 Task: Write title "Content Writer".
Action: Mouse moved to (707, 94)
Screenshot: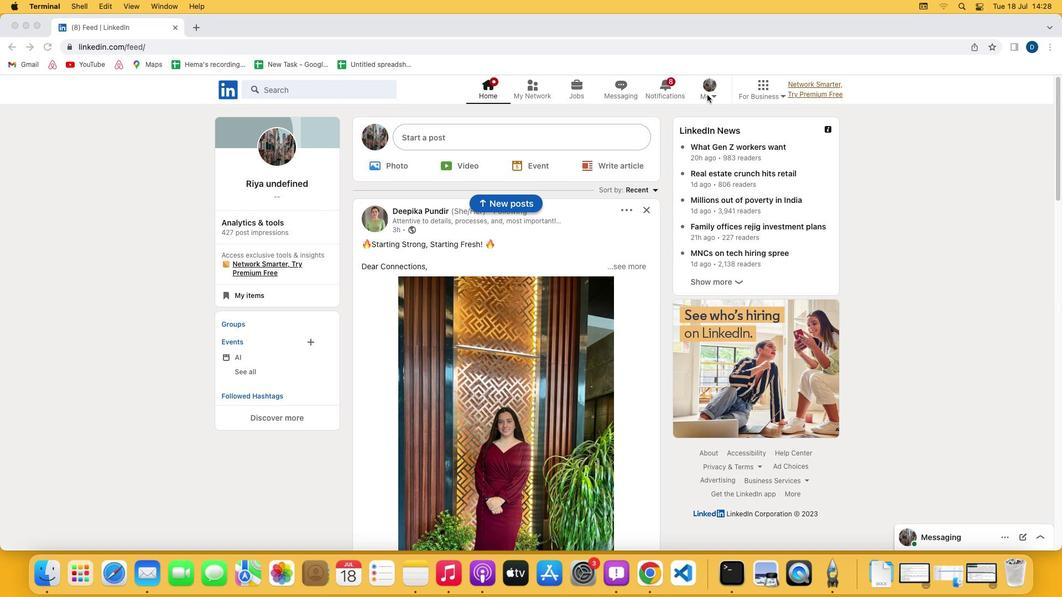 
Action: Mouse pressed left at (707, 94)
Screenshot: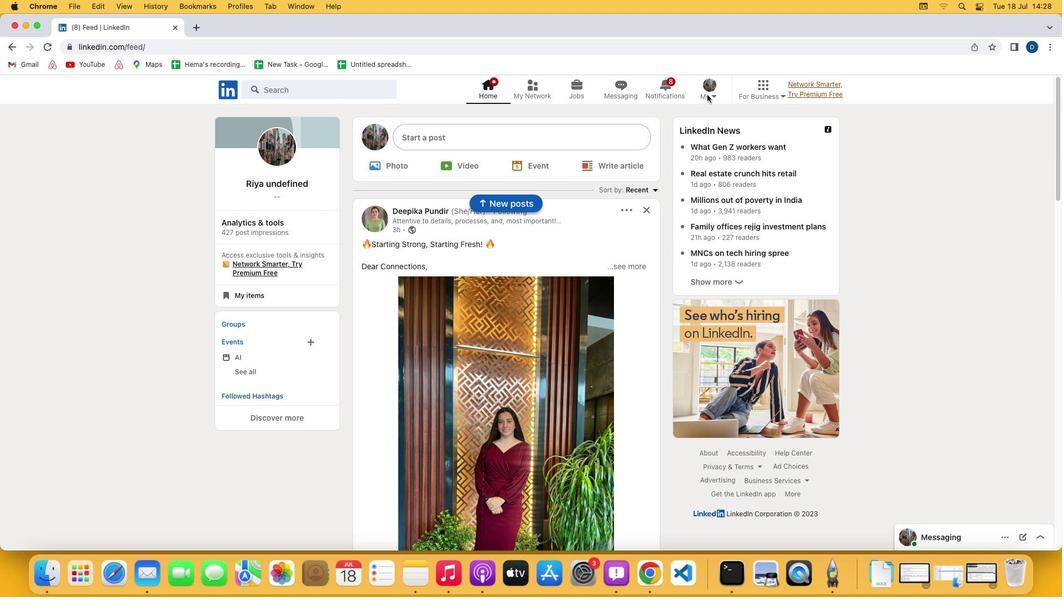 
Action: Mouse moved to (712, 94)
Screenshot: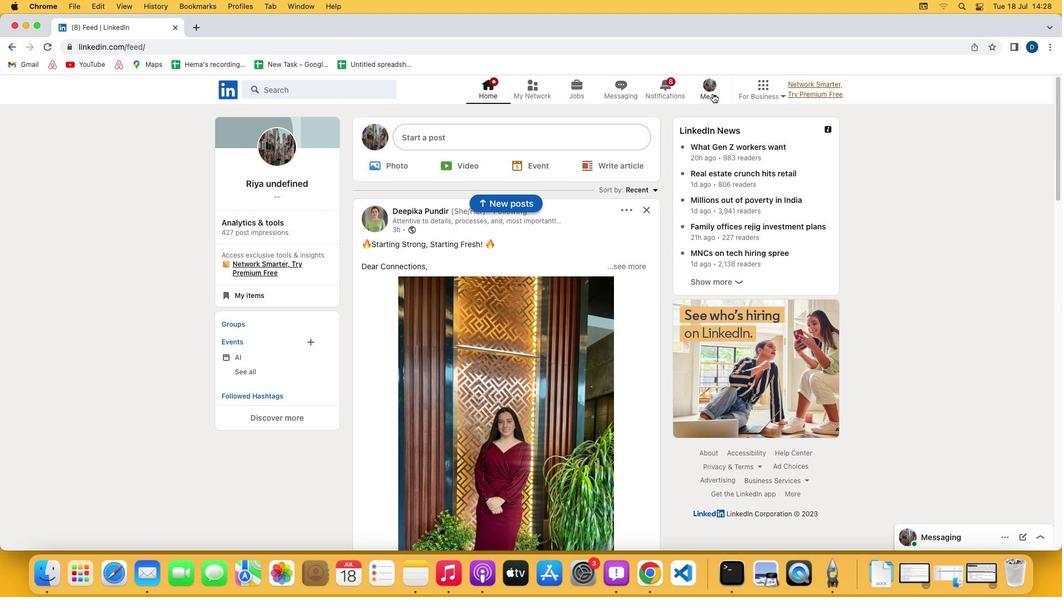 
Action: Mouse pressed left at (712, 94)
Screenshot: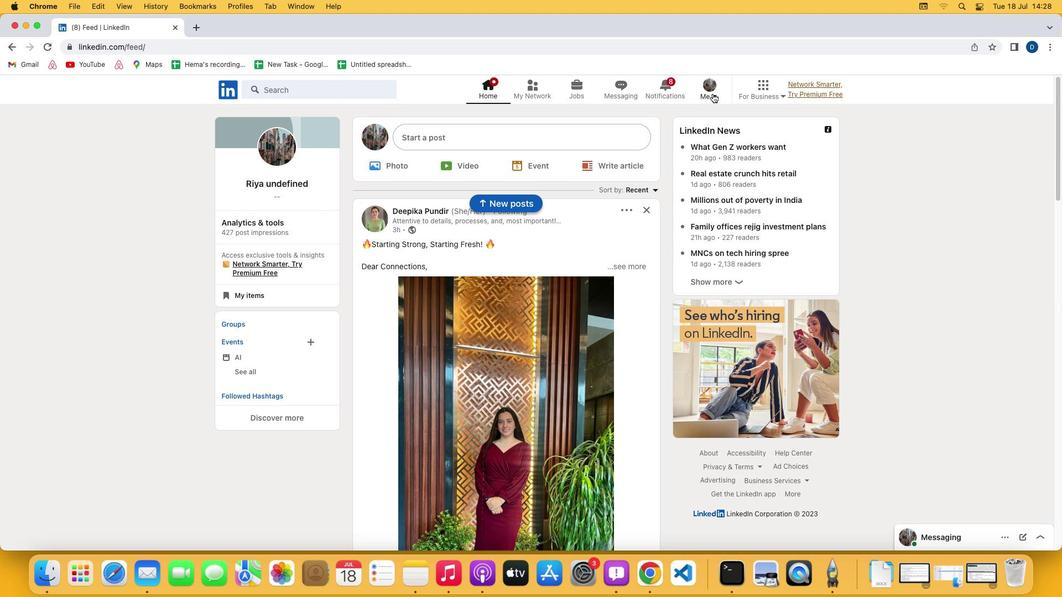 
Action: Mouse moved to (660, 151)
Screenshot: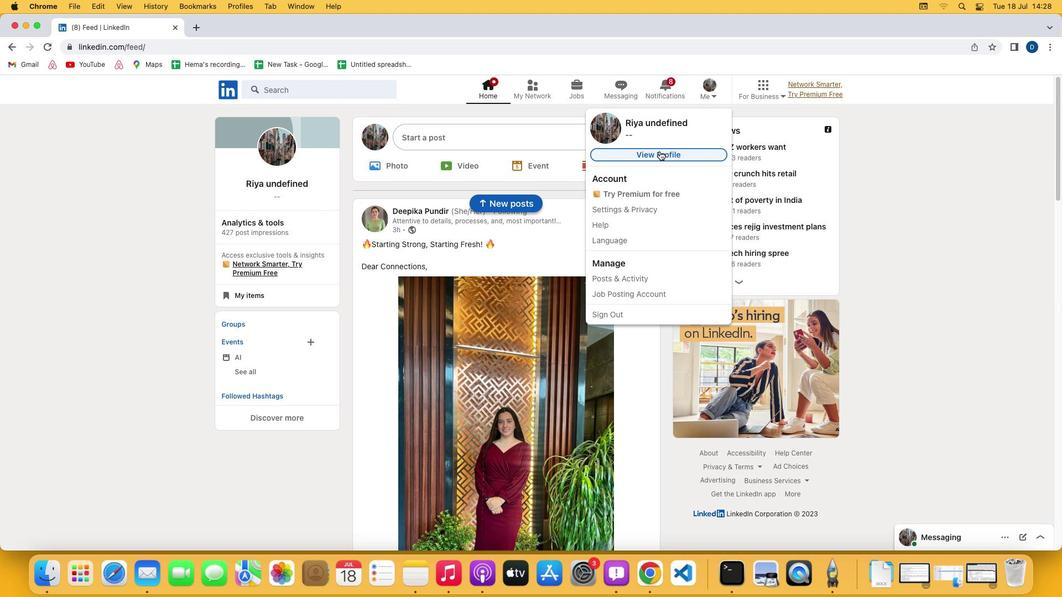 
Action: Mouse pressed left at (660, 151)
Screenshot: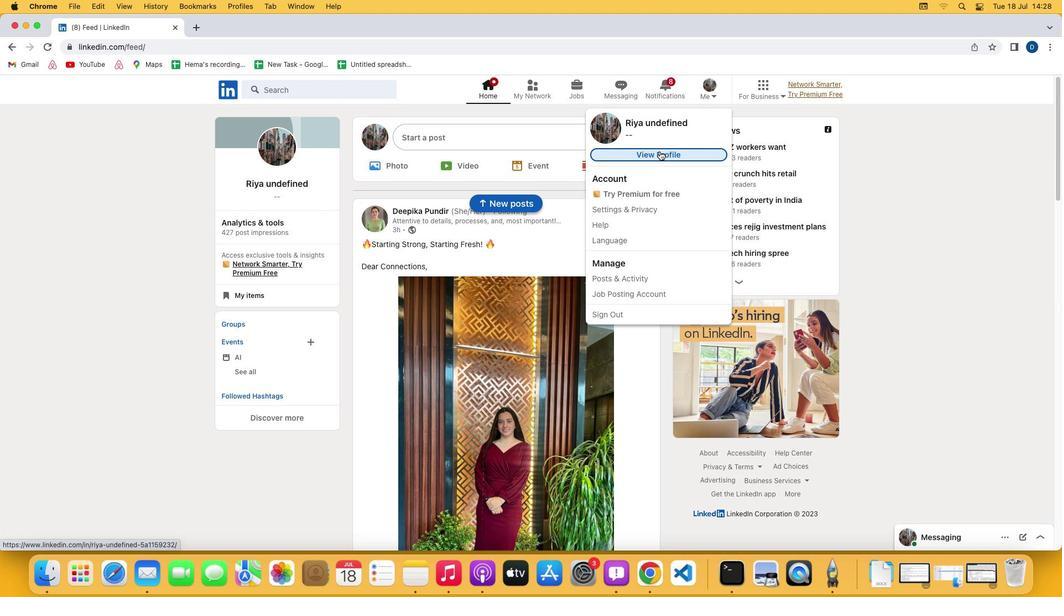 
Action: Mouse moved to (342, 372)
Screenshot: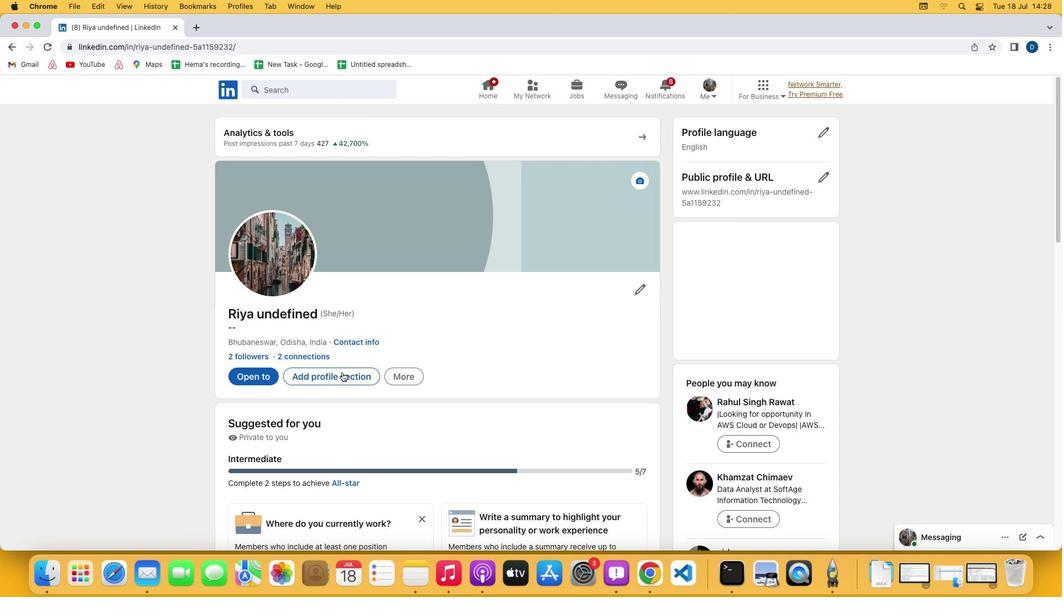 
Action: Mouse pressed left at (342, 372)
Screenshot: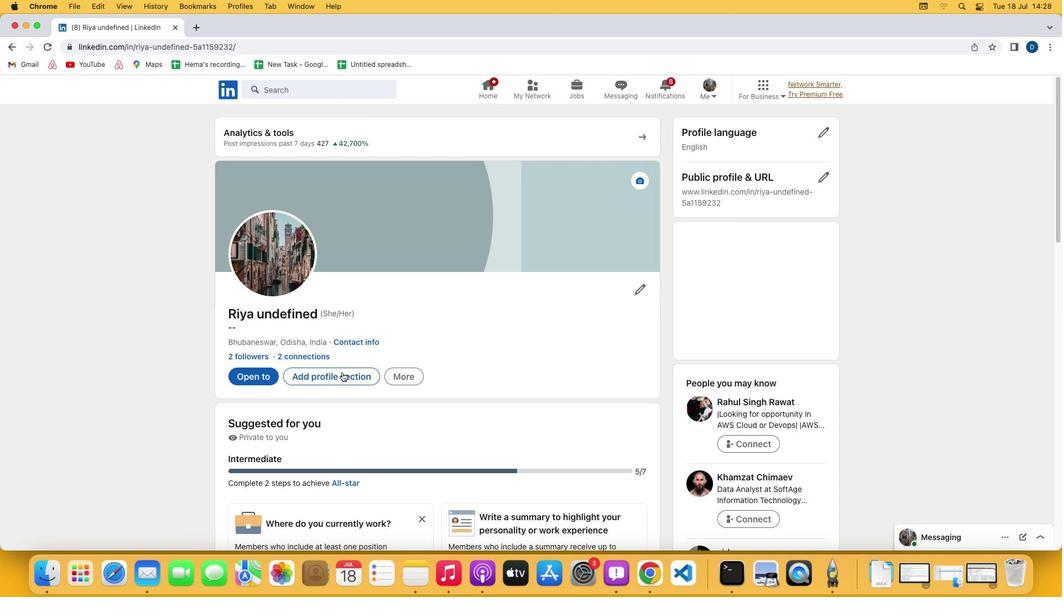 
Action: Mouse moved to (412, 245)
Screenshot: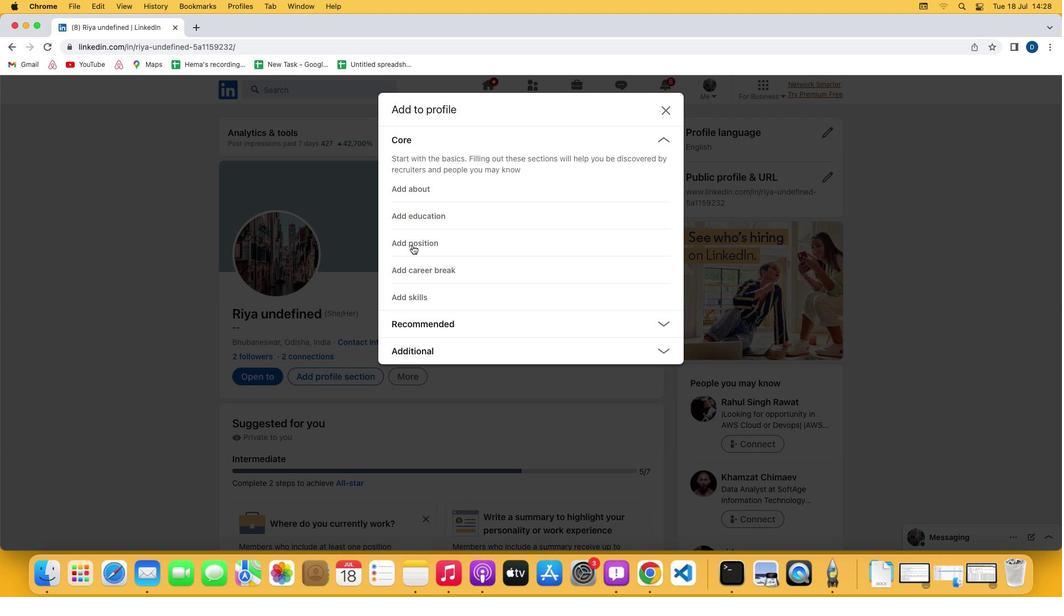 
Action: Mouse pressed left at (412, 245)
Screenshot: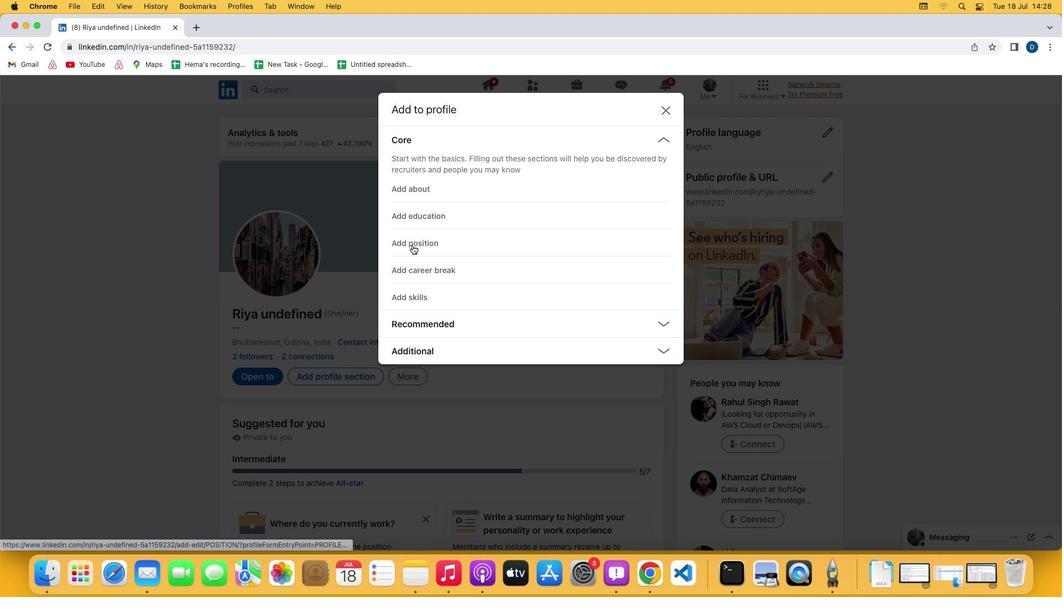
Action: Mouse moved to (390, 235)
Screenshot: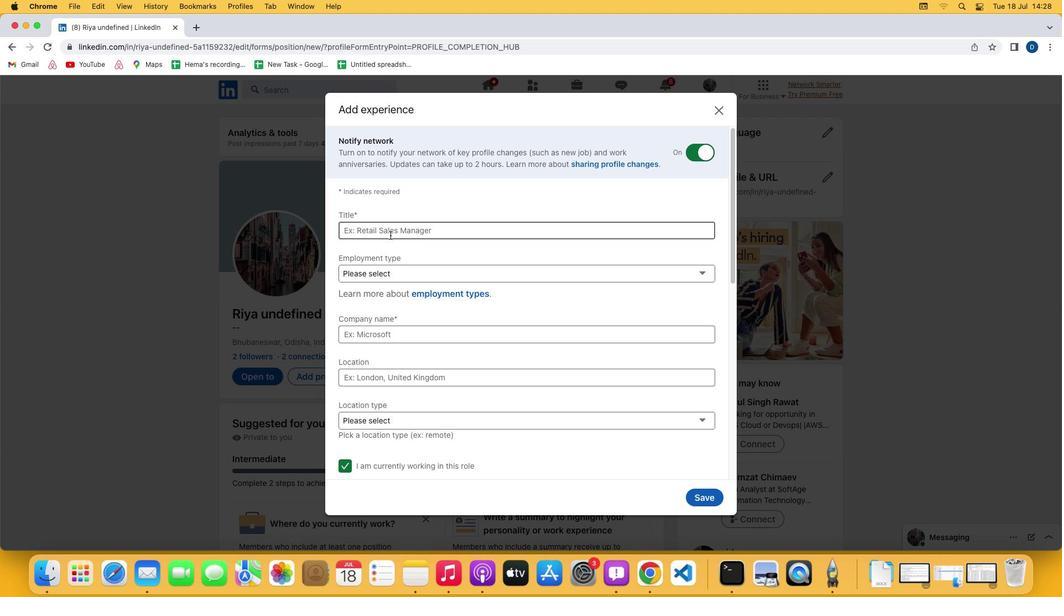 
Action: Mouse pressed left at (390, 235)
Screenshot: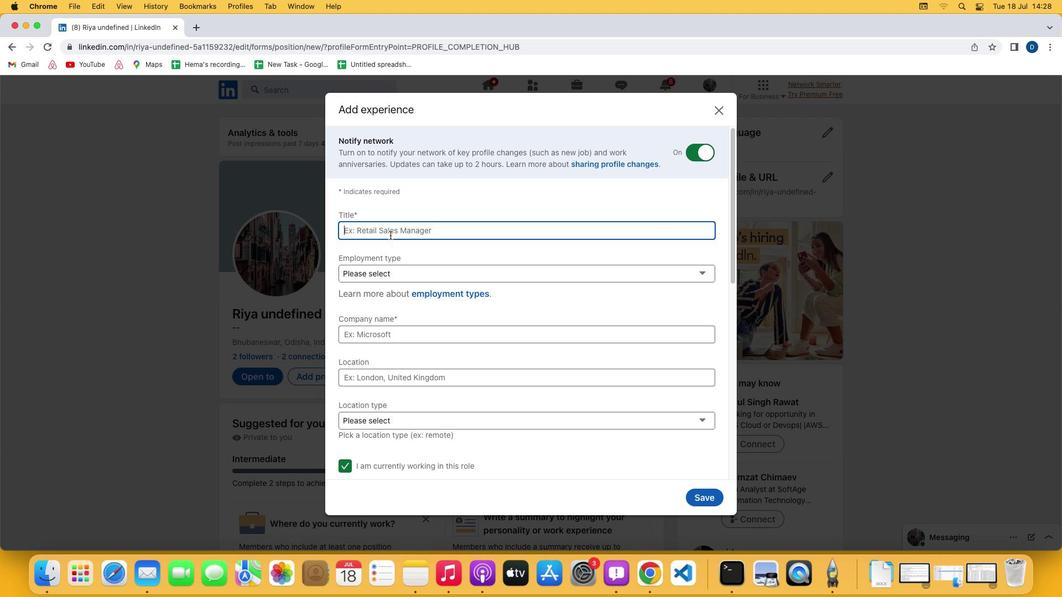 
Action: Mouse moved to (390, 235)
Screenshot: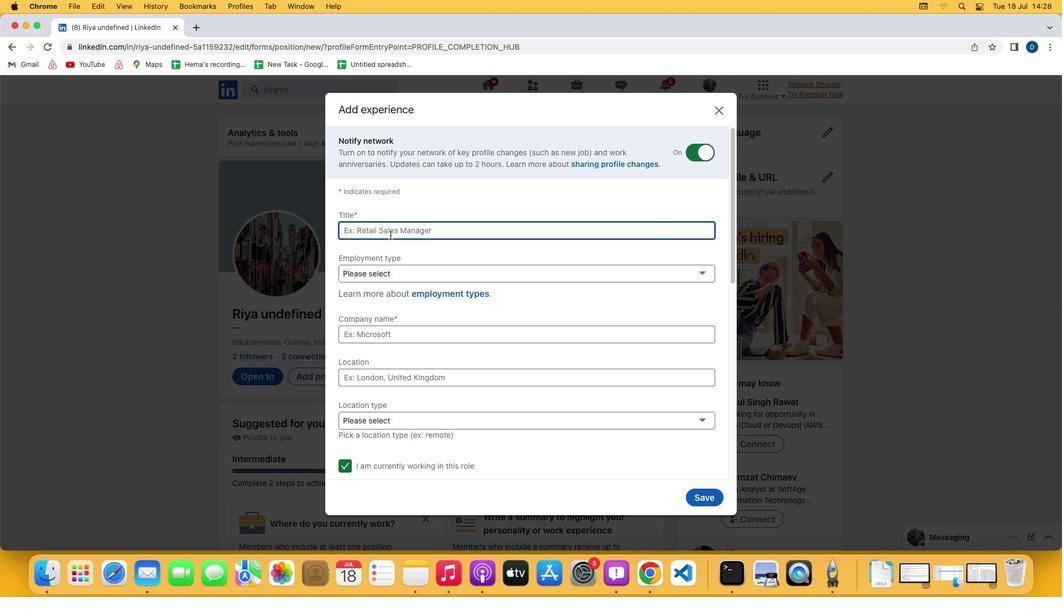 
Action: Key pressed Key.shift'C''o''n''t''e''n''t'Key.spaceKey.shift'W''r''i''t''e''r'
Screenshot: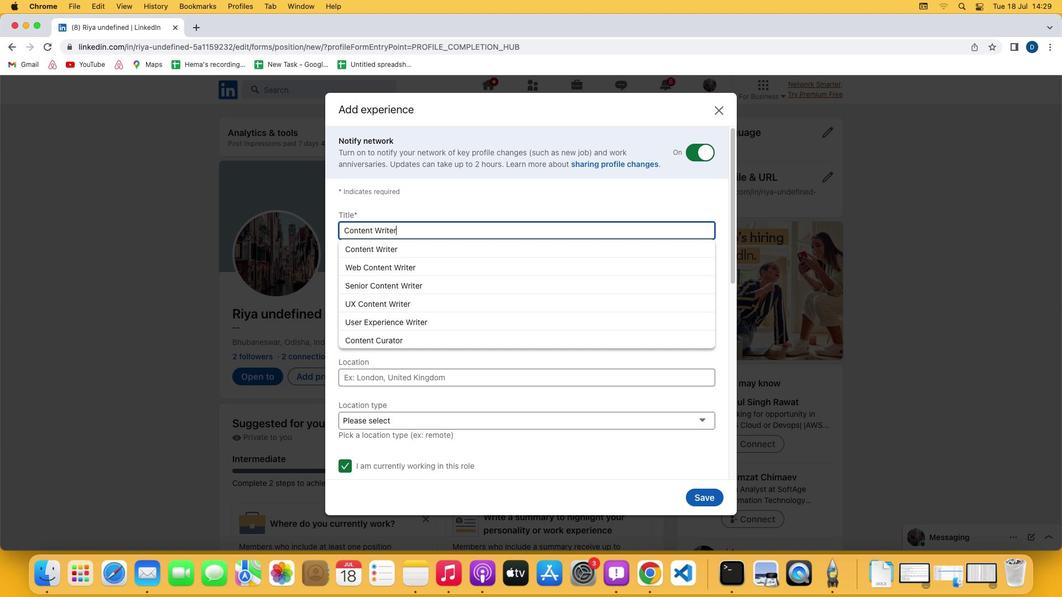 
